 Task: Create Card Gantt Chart Review in Board Employee Performance Evaluation to Workspace Employer Branding. Create Card Hotel Management Review in Board Voice of Employee Analysis to Workspace Employer Branding. Create Card Project Budget Review in Board Voice of Customer Net Promoter Score and Loyalty Tracking to Workspace Employer Branding
Action: Mouse moved to (41, 250)
Screenshot: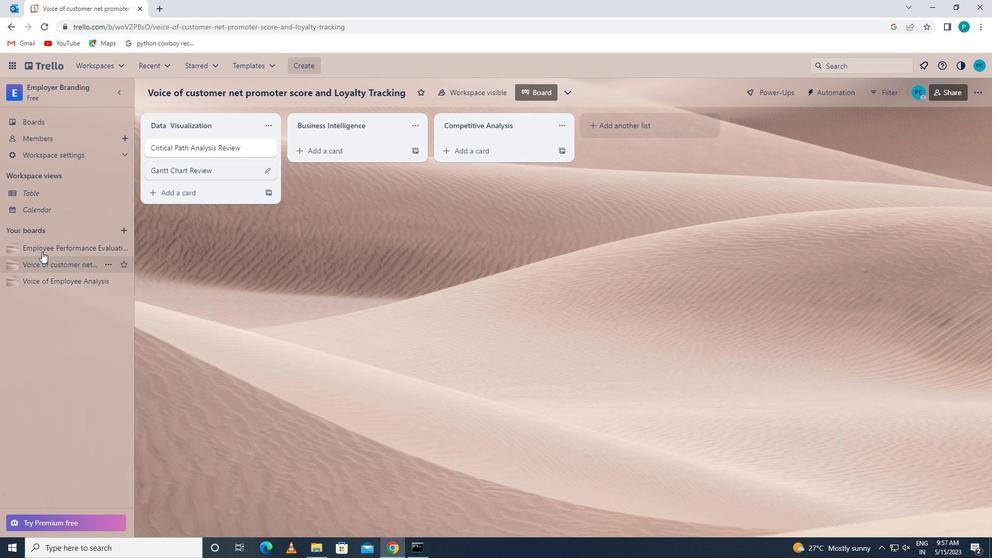 
Action: Mouse pressed left at (41, 250)
Screenshot: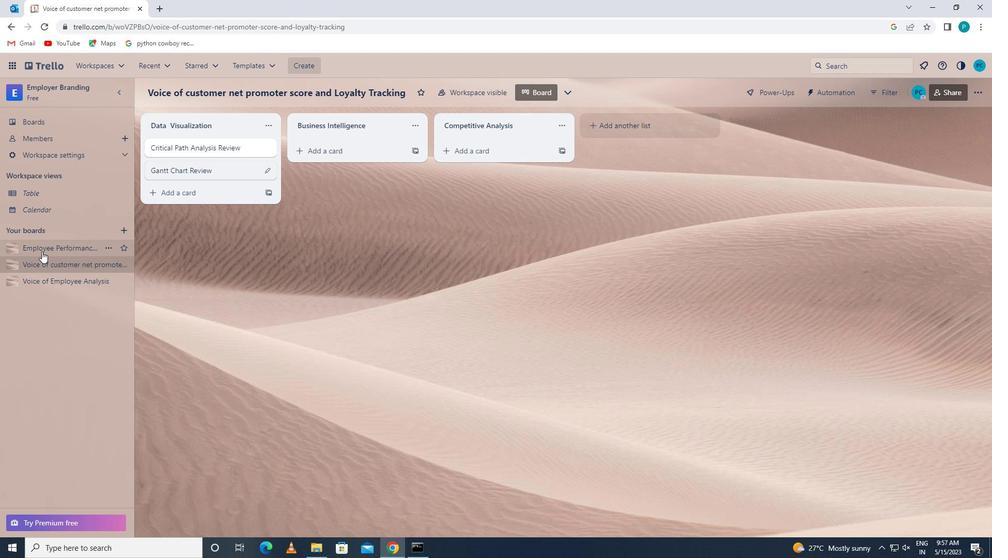 
Action: Mouse moved to (166, 191)
Screenshot: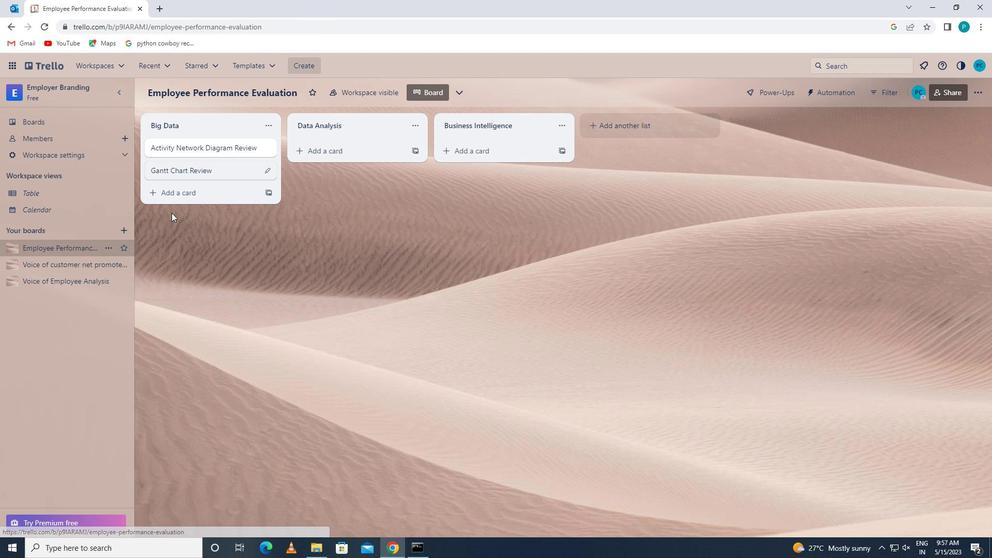 
Action: Mouse pressed left at (166, 191)
Screenshot: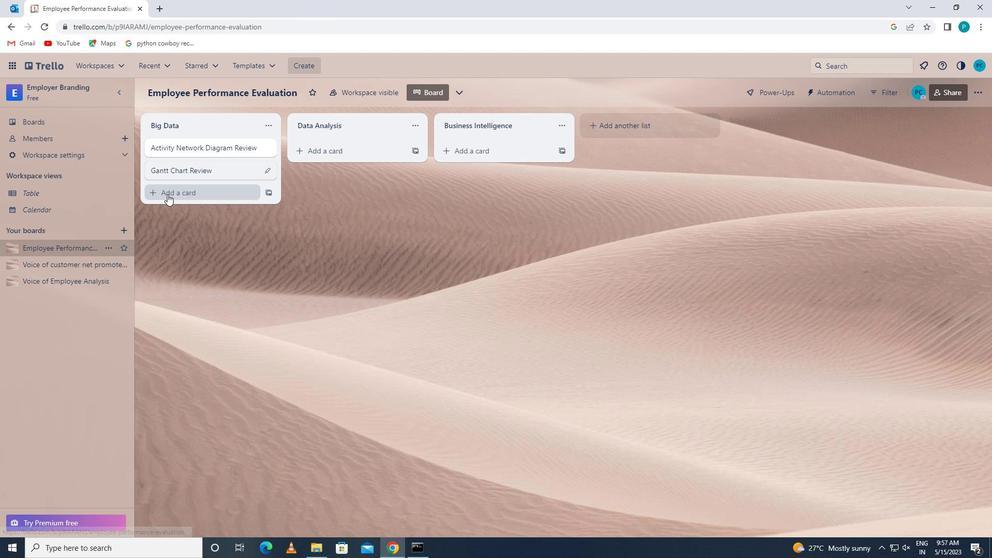 
Action: Key pressed <Key.caps_lock>gantt<Key.space><Key.caps_lock>c<Key.caps_lock>hart<Key.space><Key.backspace><Key.backspace><Key.backspace><Key.backspace><Key.backspace><Key.backspace>c<Key.caps_lock>hat<Key.backspace>rt<Key.space><Key.caps_lock>r<Key.caps_lock>eview
Screenshot: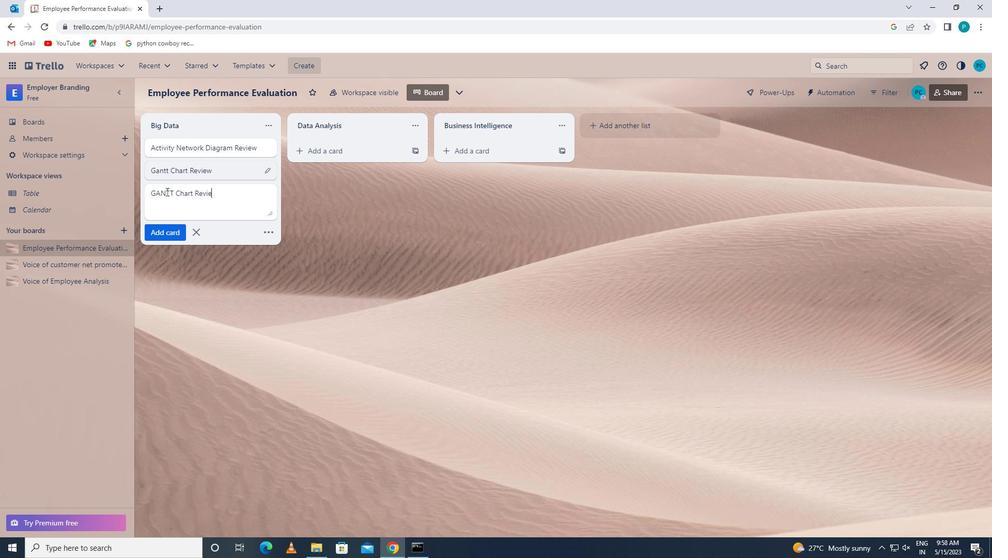 
Action: Mouse moved to (163, 232)
Screenshot: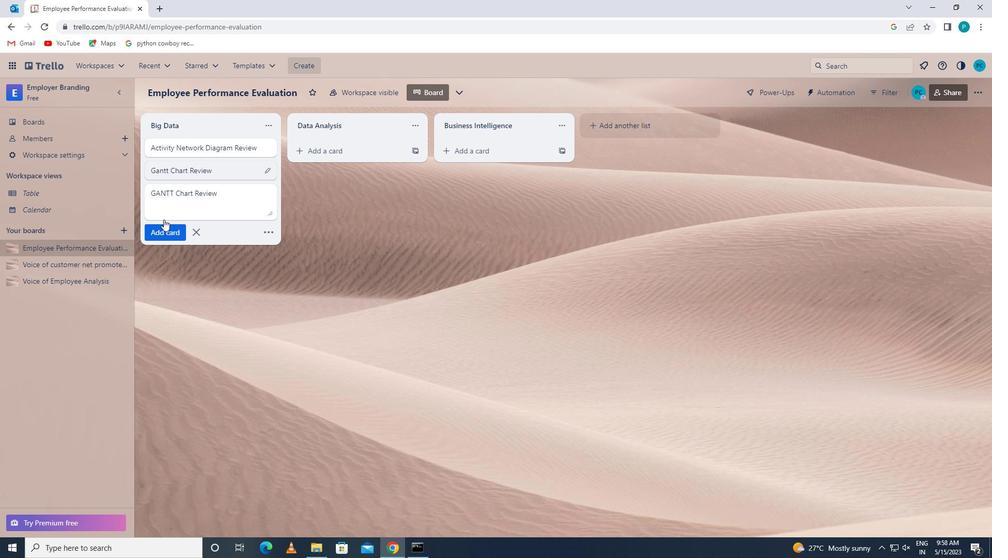 
Action: Mouse pressed left at (163, 232)
Screenshot: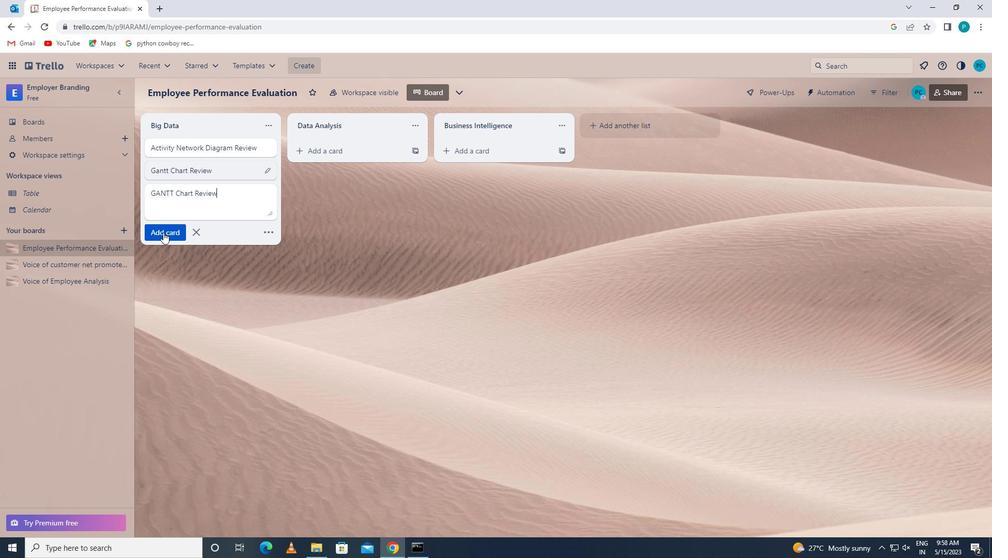 
Action: Mouse moved to (50, 283)
Screenshot: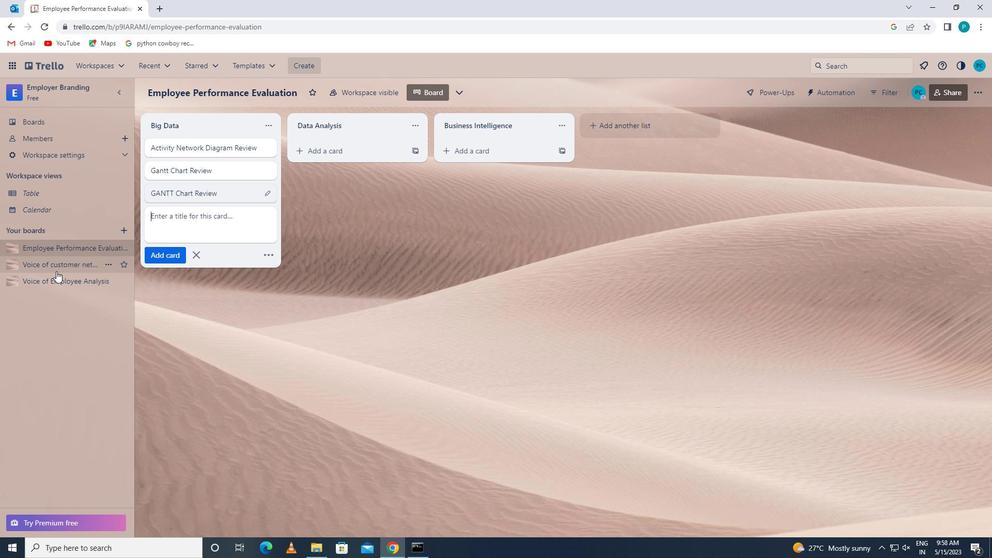 
Action: Mouse pressed left at (50, 283)
Screenshot: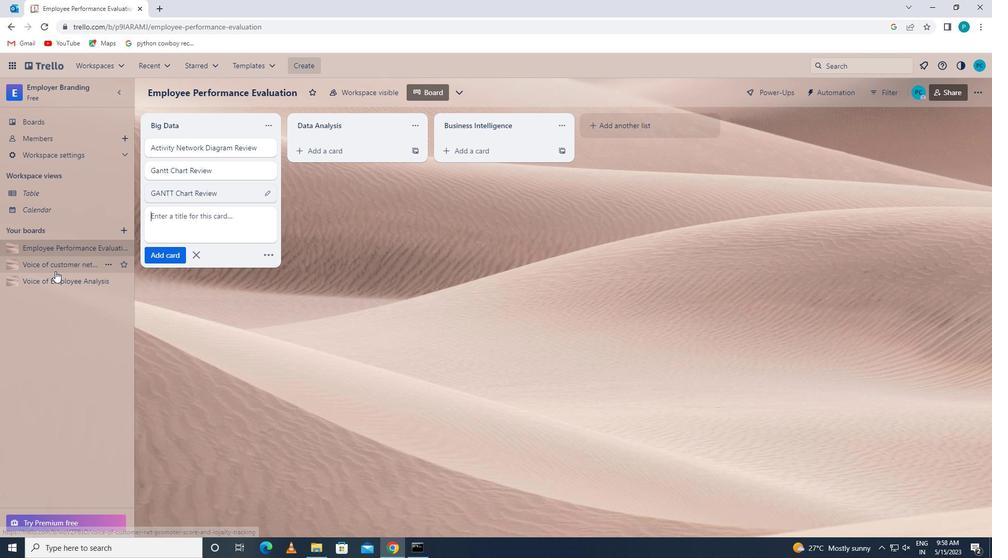 
Action: Mouse moved to (172, 199)
Screenshot: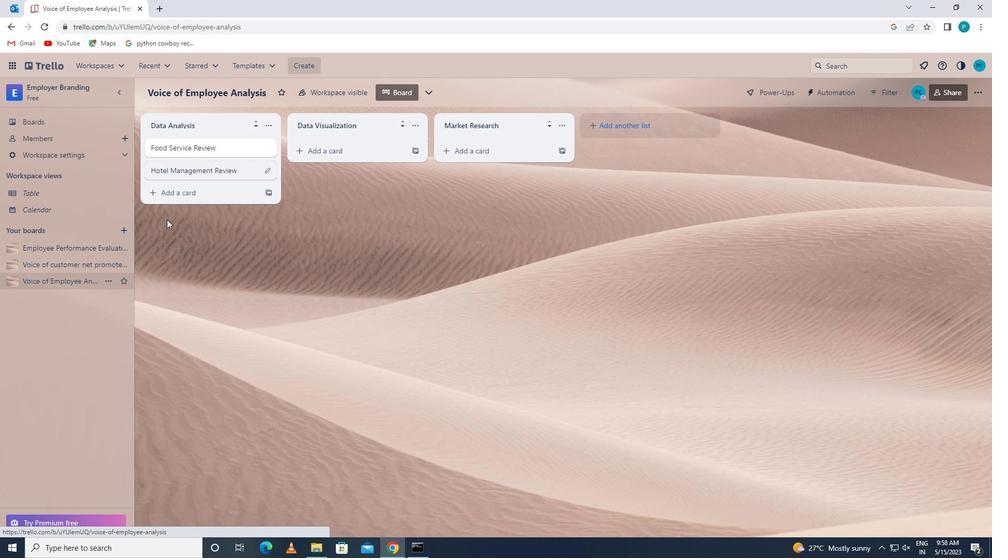 
Action: Mouse pressed left at (172, 199)
Screenshot: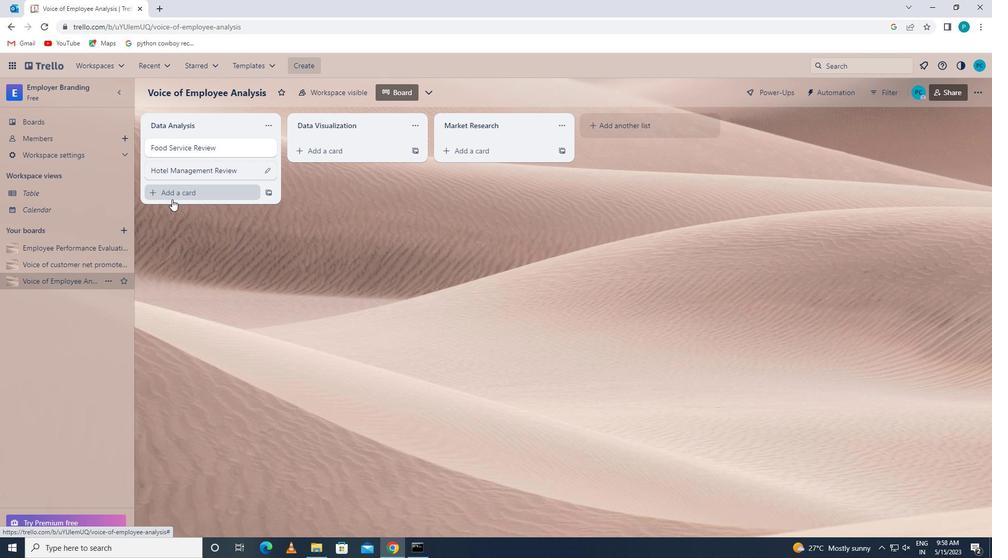 
Action: Key pressed <Key.caps_lock>h<Key.caps_lock>otel<Key.space><Key.caps_lock>m<Key.caps_lock>anagement<Key.space><Key.caps_lock>r<Key.caps_lock>eview
Screenshot: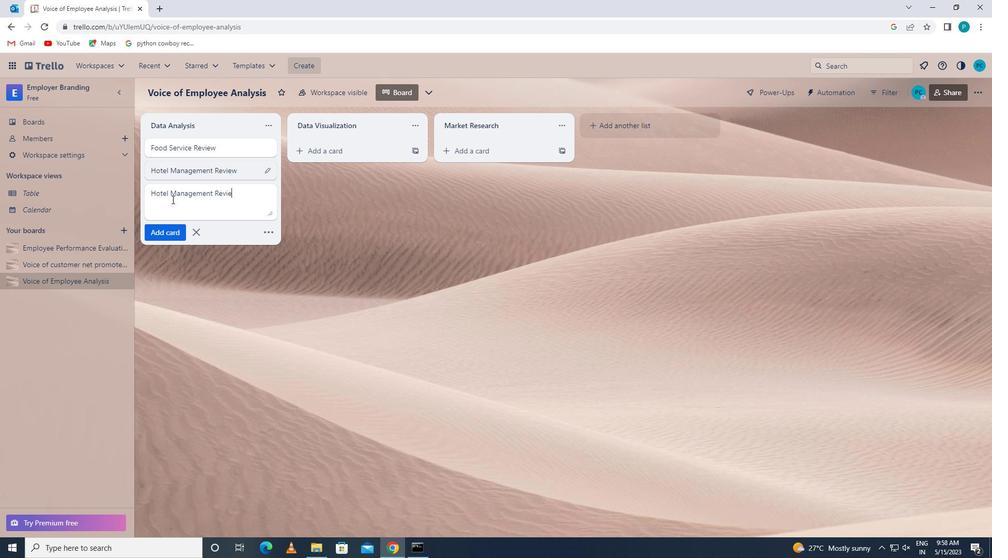 
Action: Mouse moved to (175, 226)
Screenshot: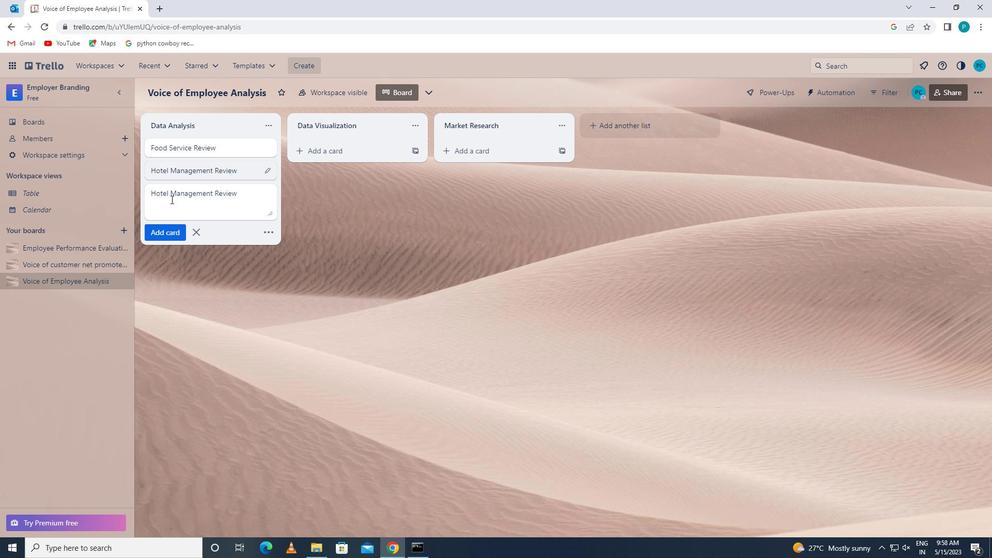 
Action: Mouse pressed left at (175, 226)
Screenshot: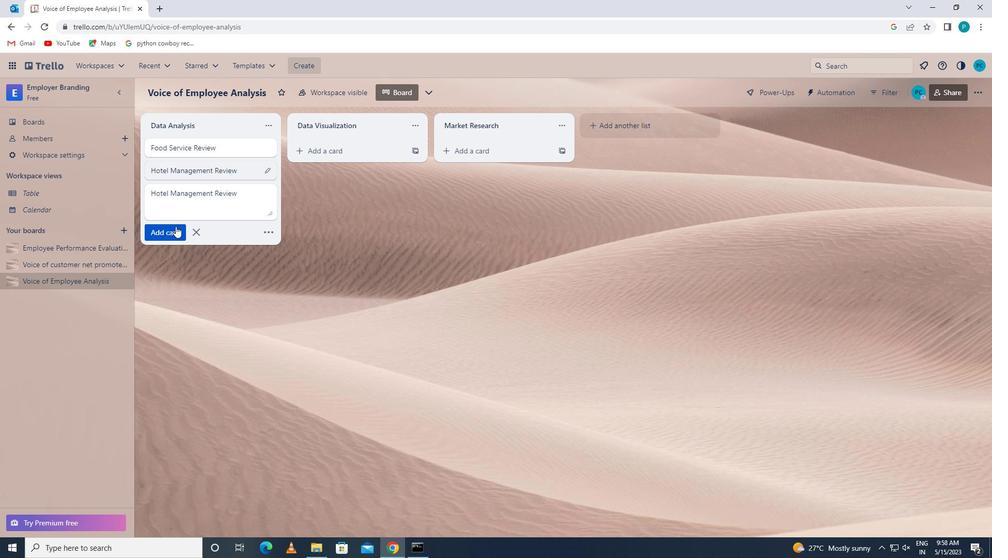 
Action: Mouse moved to (47, 267)
Screenshot: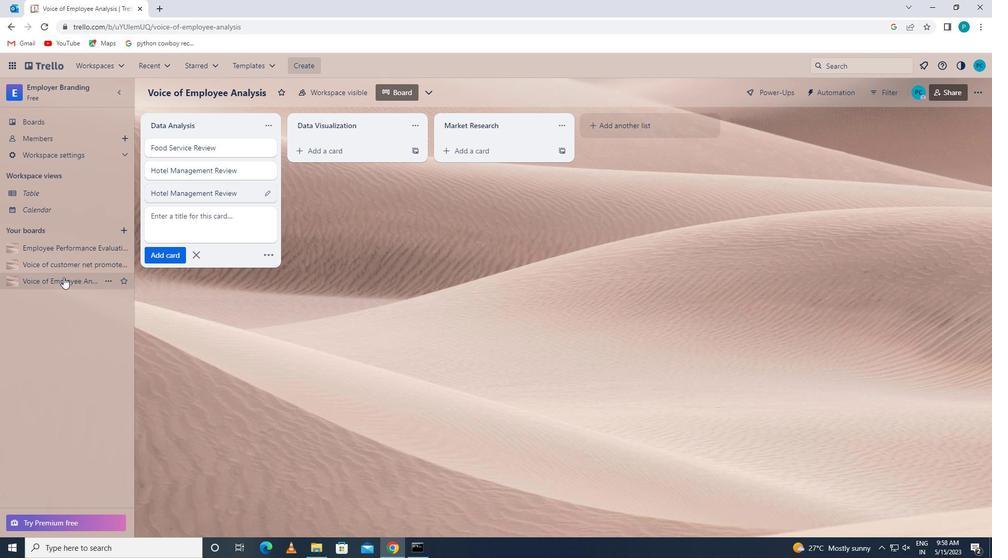 
Action: Mouse pressed left at (47, 267)
Screenshot: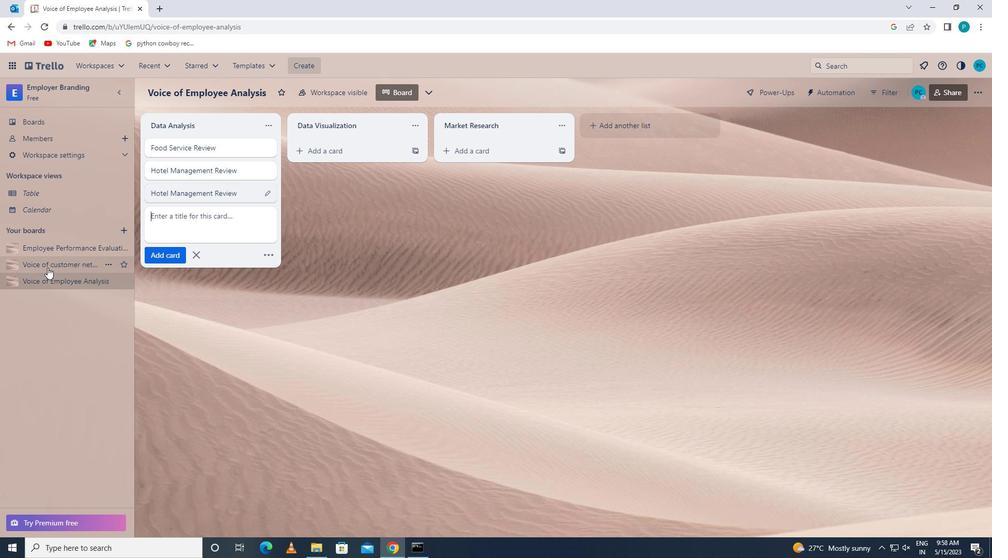 
Action: Mouse moved to (185, 190)
Screenshot: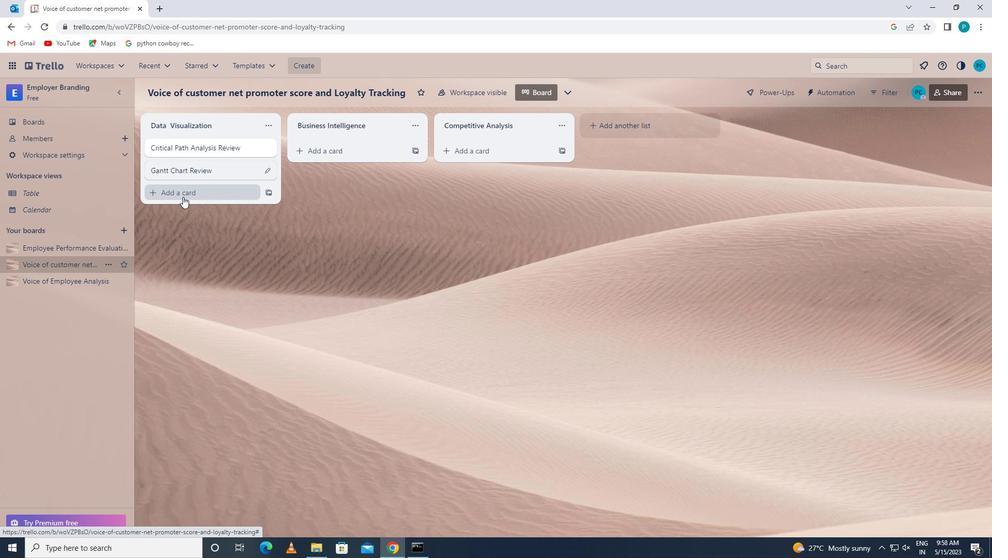 
Action: Mouse pressed left at (185, 190)
Screenshot: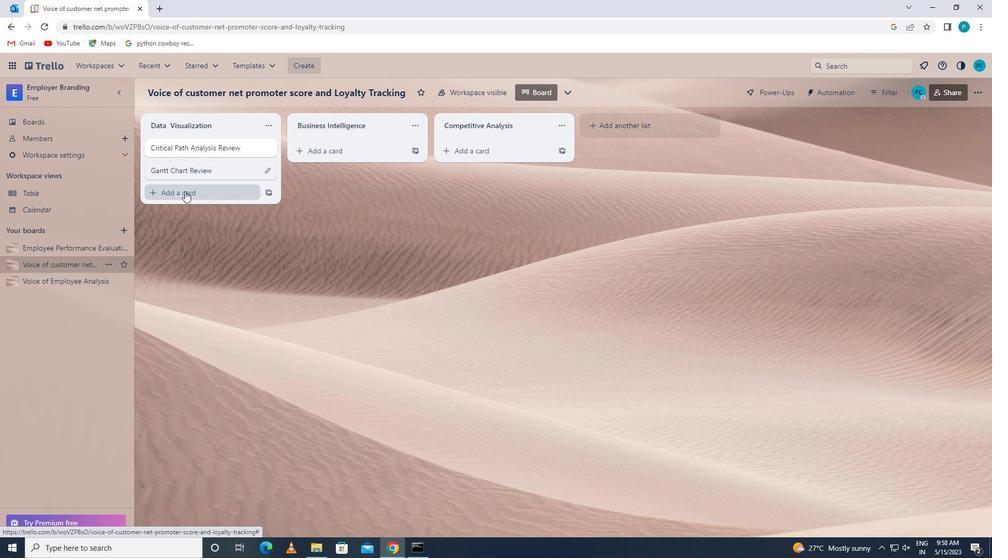 
Action: Key pressed <Key.caps_lock>p<Key.caps_lock>roject<Key.space><Key.caps_lock>b<Key.caps_lock>udge
Screenshot: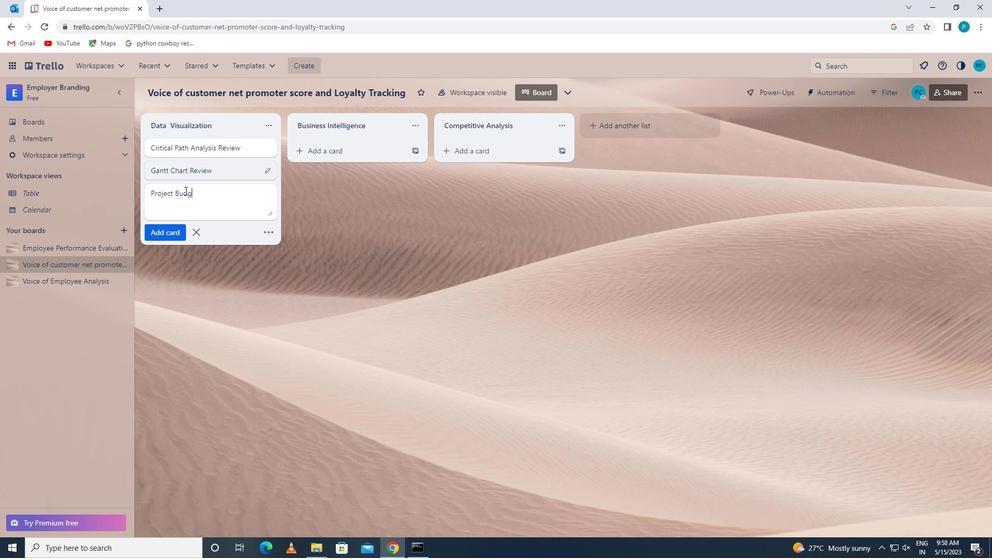 
Action: Mouse moved to (185, 190)
Screenshot: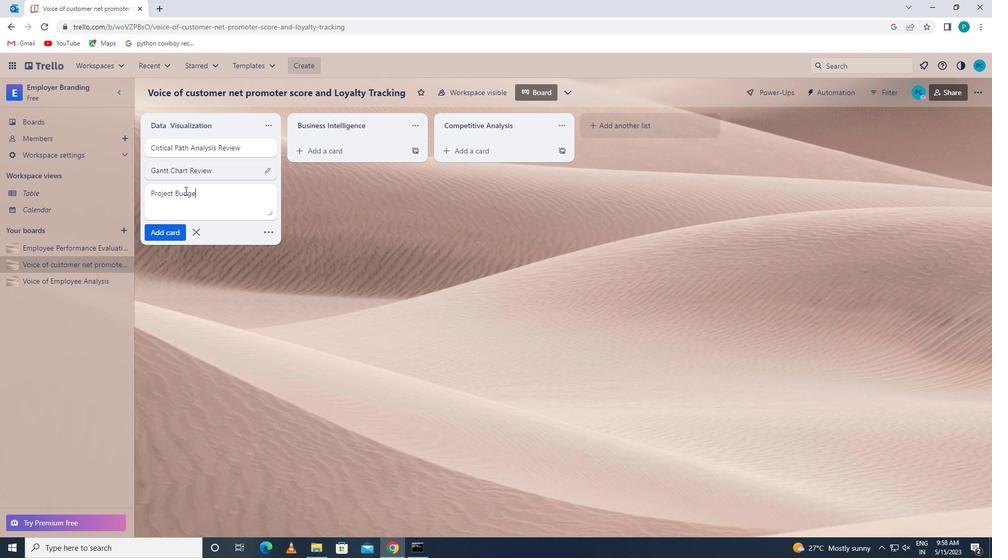 
Action: Key pressed t<Key.space><Key.caps_lock>r<Key.caps_lock>eview
Screenshot: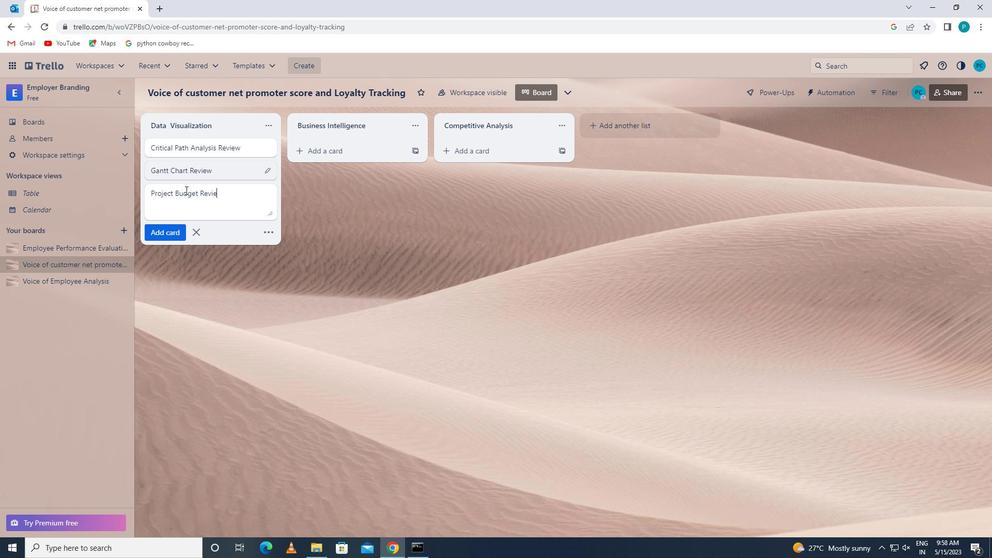 
Action: Mouse moved to (164, 225)
Screenshot: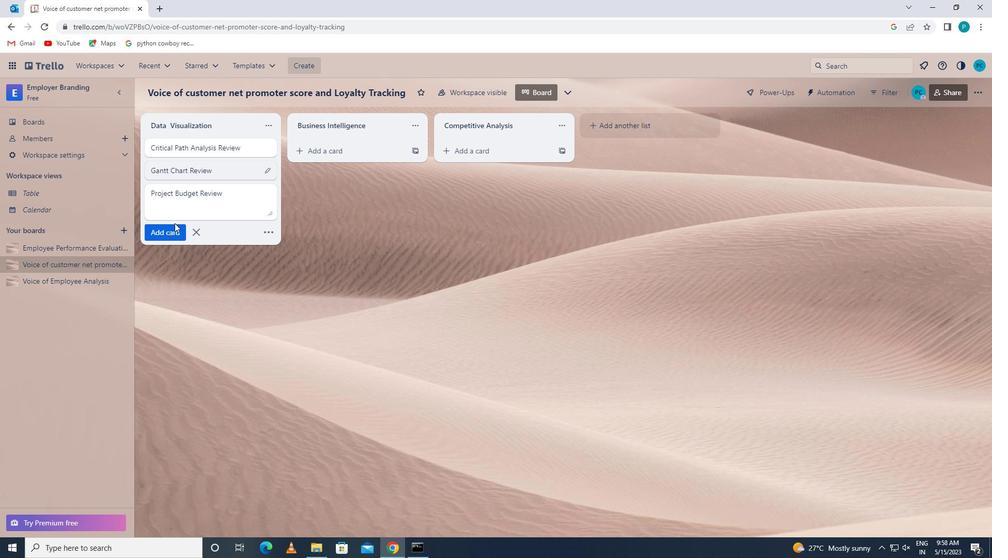 
Action: Mouse pressed left at (164, 225)
Screenshot: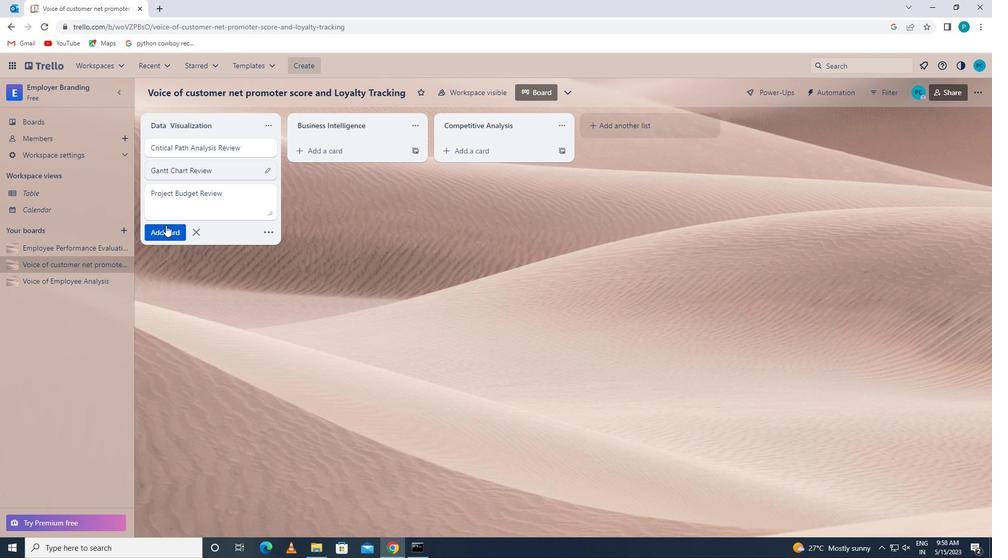 
